 Task: Create Workspace Financial Management Workspace description Create and manage company-wide supplier diversity initiatives. Workspace type Engineering-IT
Action: Mouse moved to (309, 63)
Screenshot: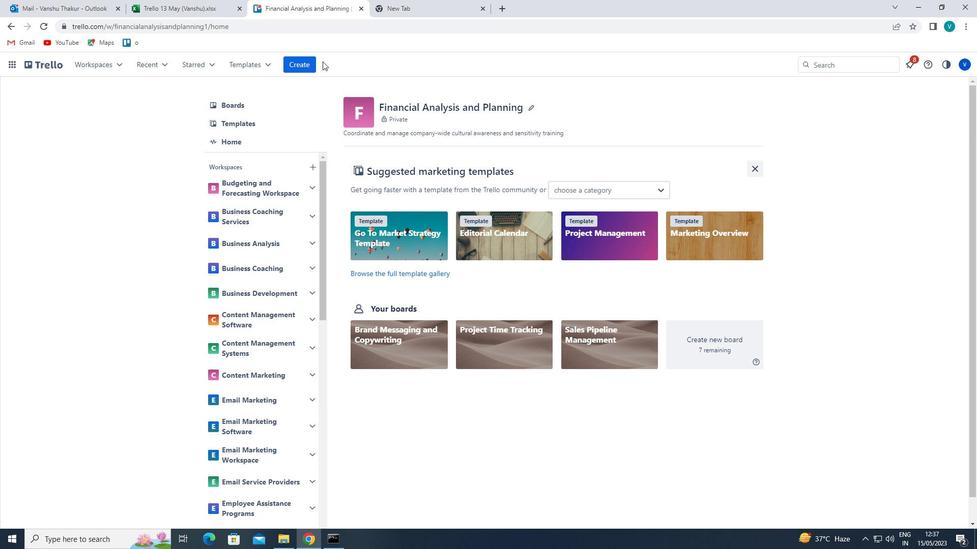 
Action: Mouse pressed left at (309, 63)
Screenshot: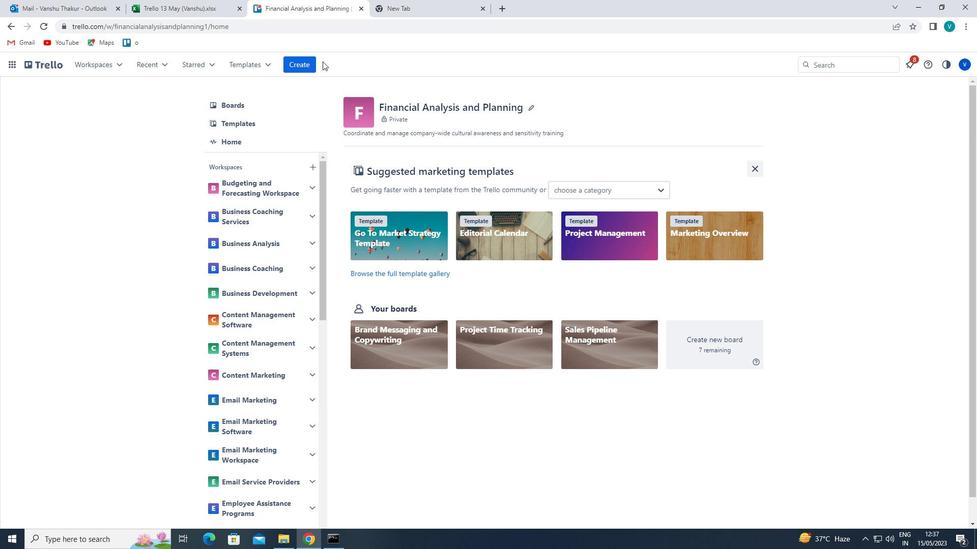 
Action: Mouse moved to (345, 169)
Screenshot: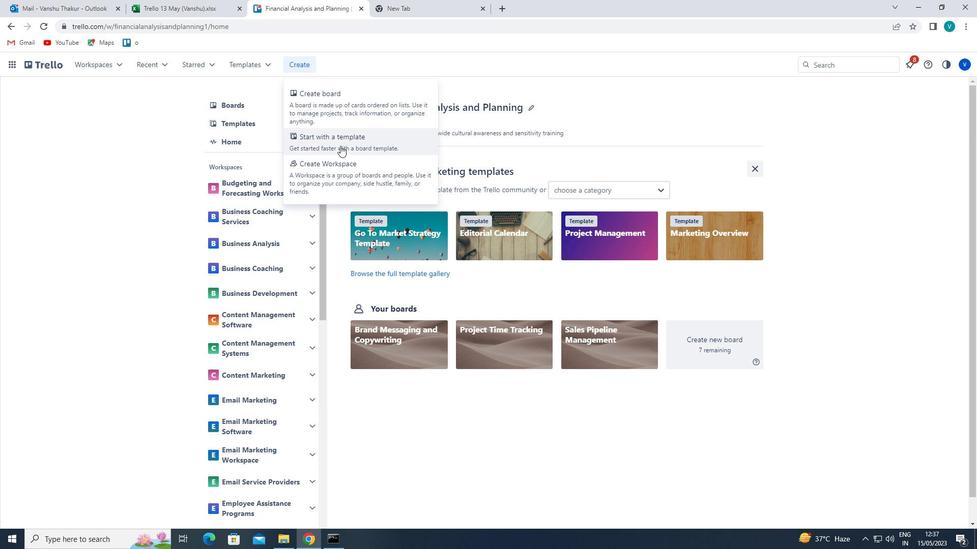 
Action: Mouse pressed left at (345, 169)
Screenshot: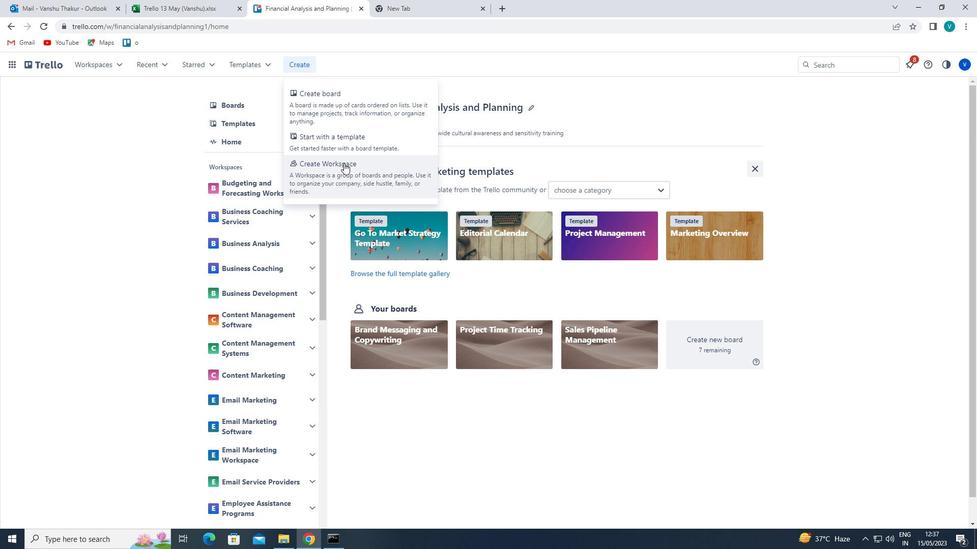 
Action: Mouse moved to (352, 195)
Screenshot: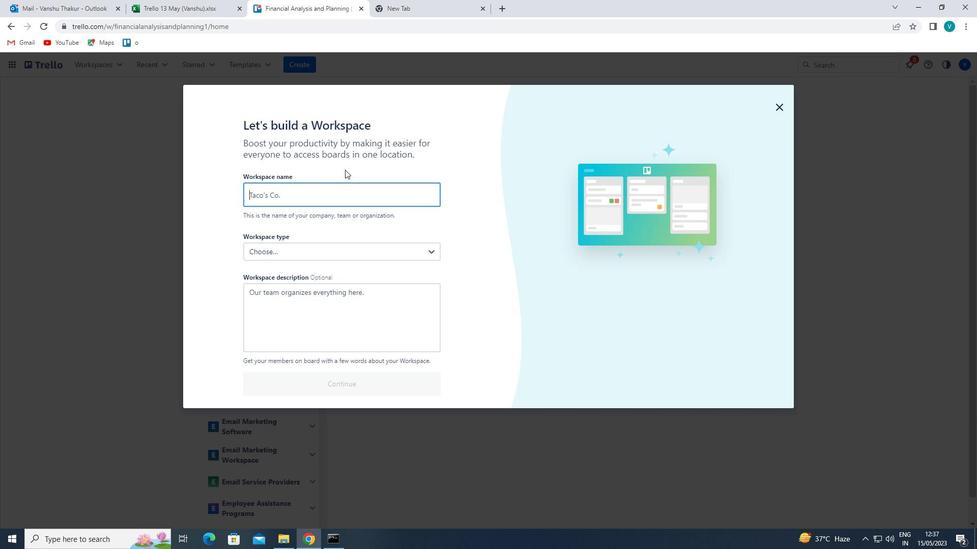
Action: Mouse pressed left at (352, 195)
Screenshot: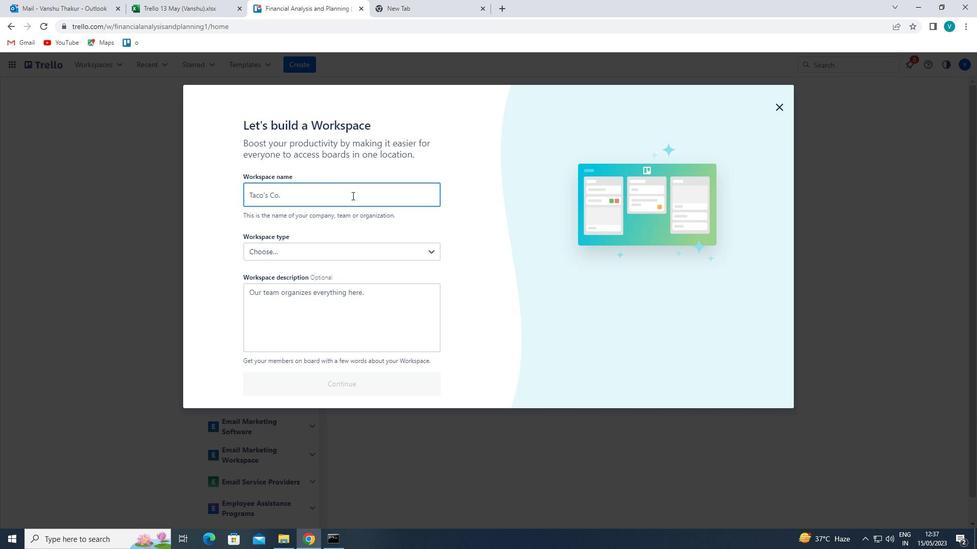 
Action: Mouse moved to (353, 195)
Screenshot: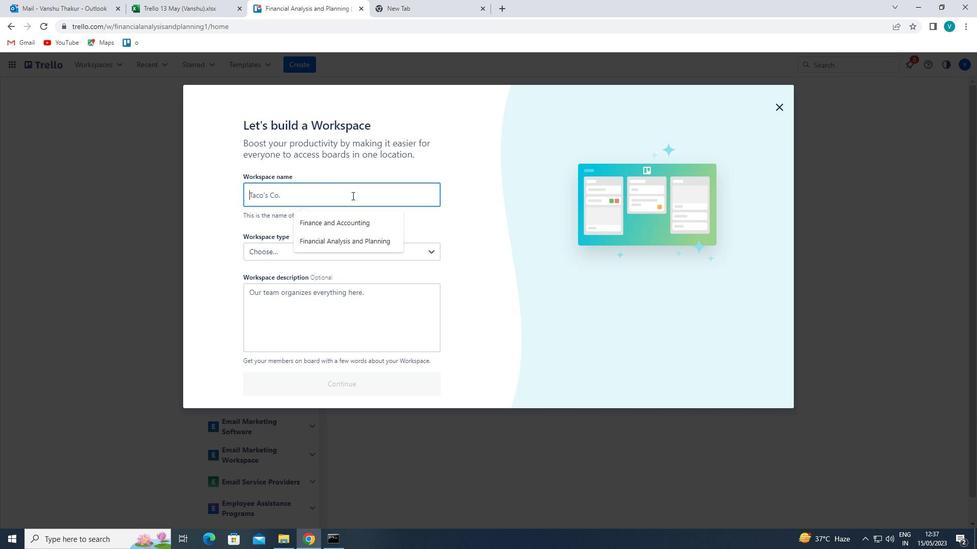 
Action: Key pressed <Key.shift>FINANCIAL<Key.space><Key.shift>MANAGEMENT<Key.space>
Screenshot: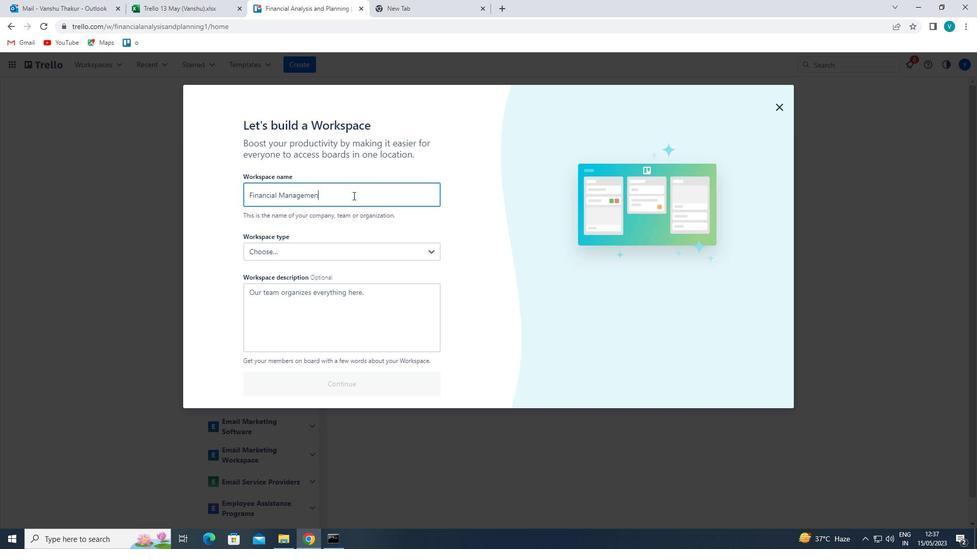 
Action: Mouse moved to (330, 248)
Screenshot: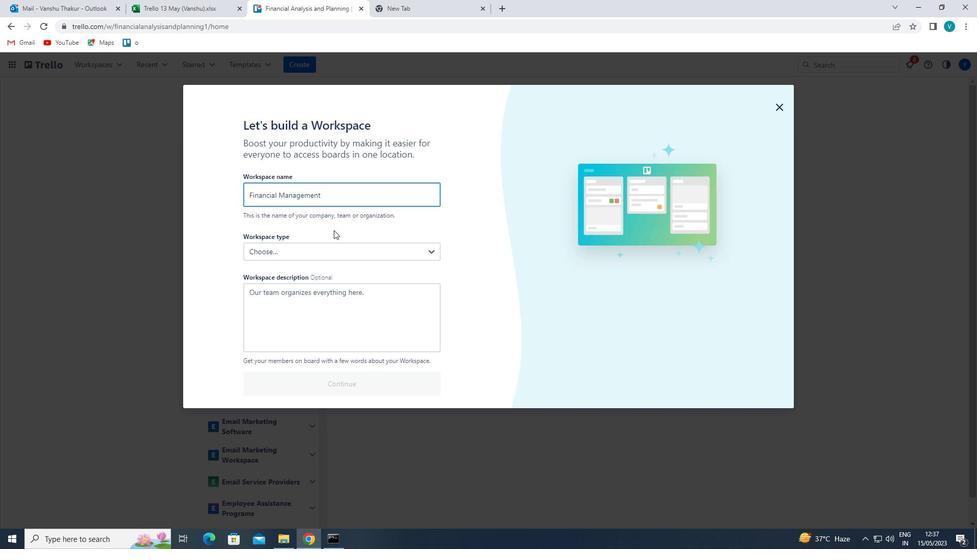
Action: Mouse pressed left at (330, 248)
Screenshot: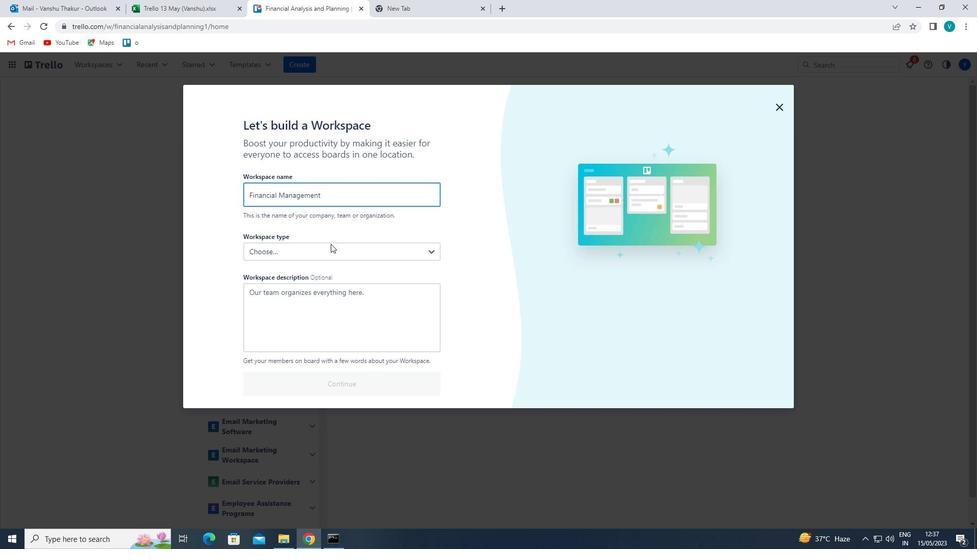 
Action: Mouse moved to (300, 355)
Screenshot: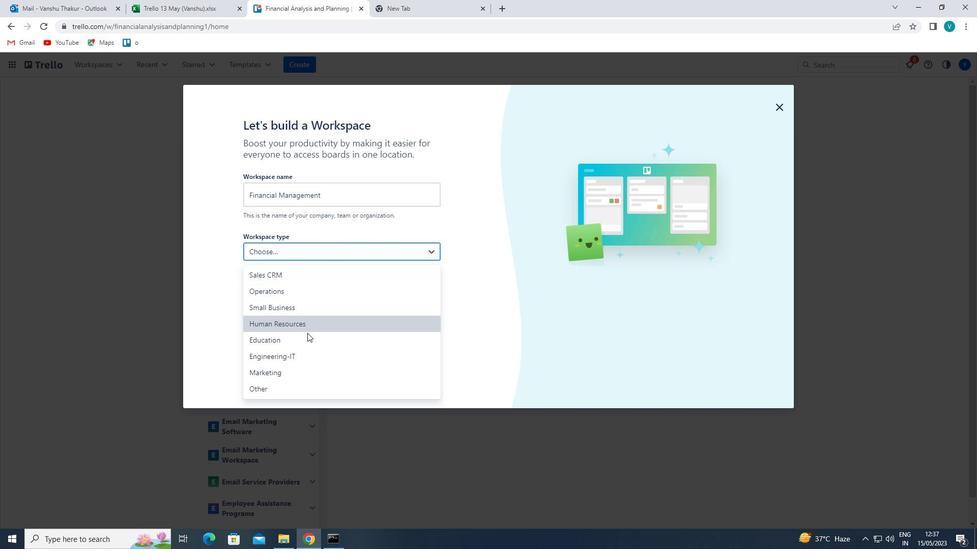 
Action: Mouse pressed left at (300, 355)
Screenshot: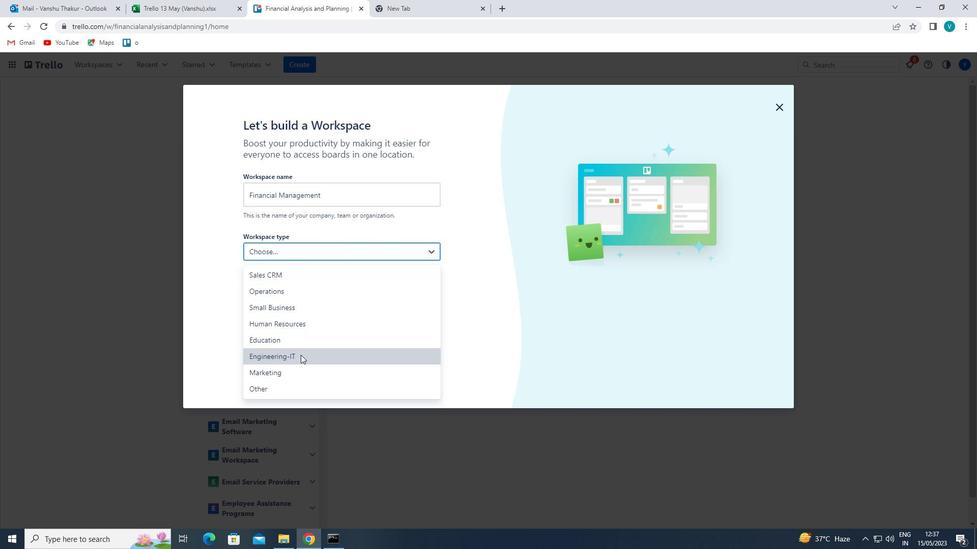 
Action: Mouse moved to (326, 333)
Screenshot: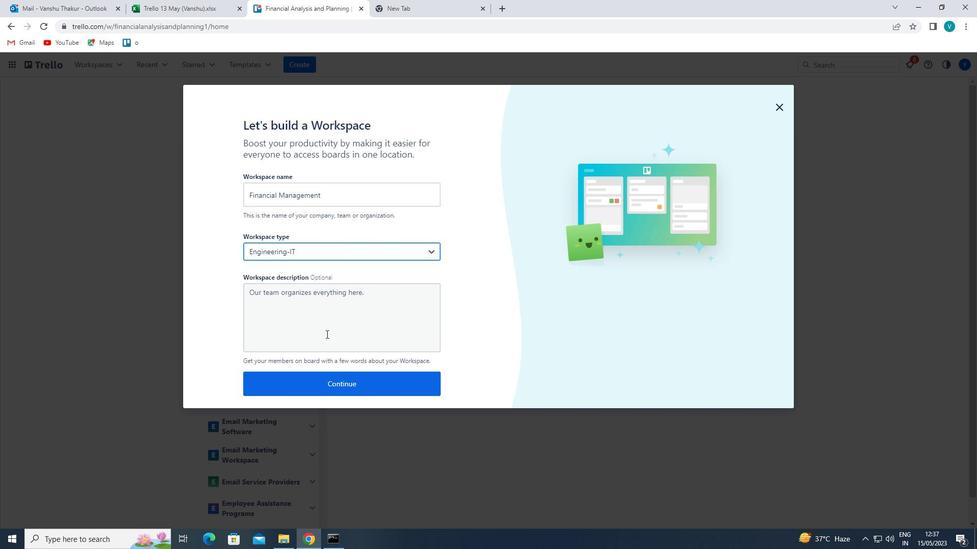 
Action: Mouse pressed left at (326, 333)
Screenshot: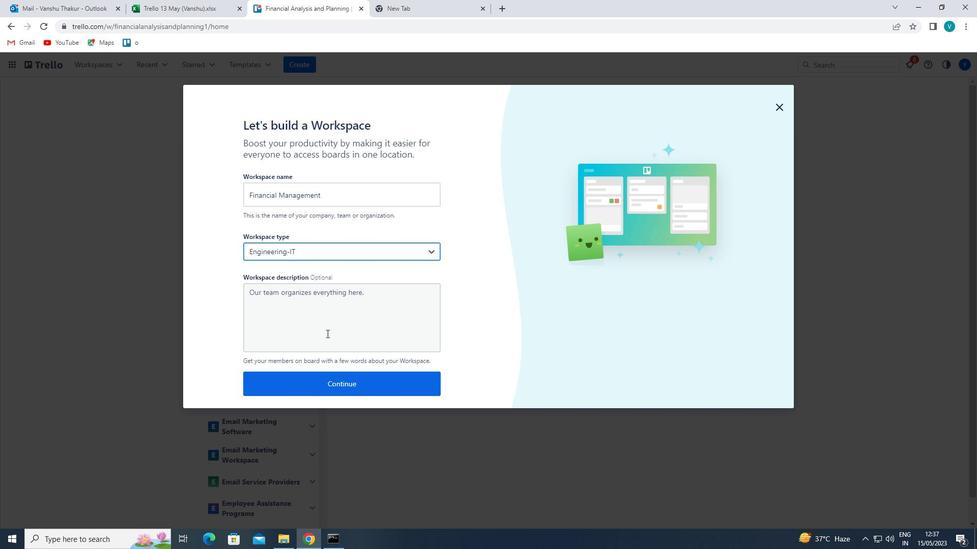 
Action: Mouse moved to (328, 332)
Screenshot: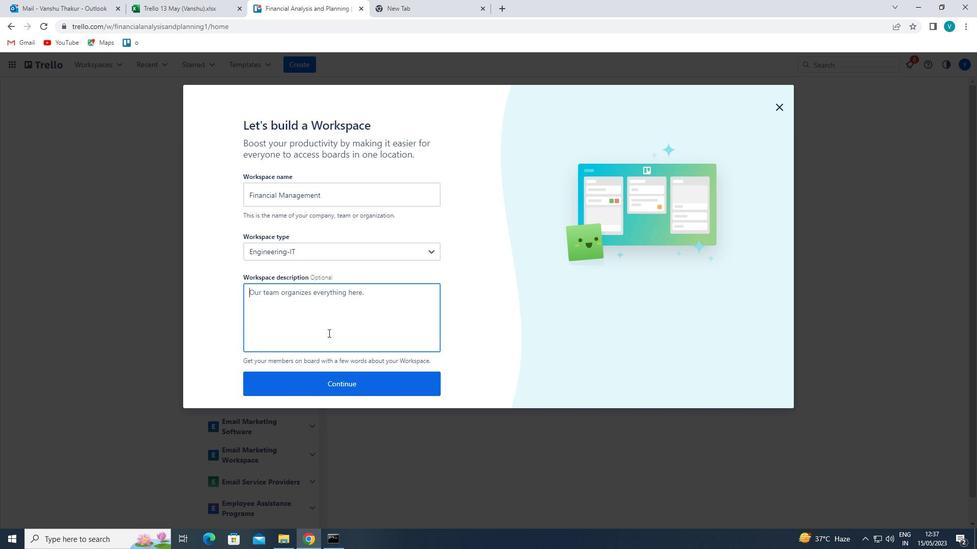 
Action: Key pressed <Key.shift>C
Screenshot: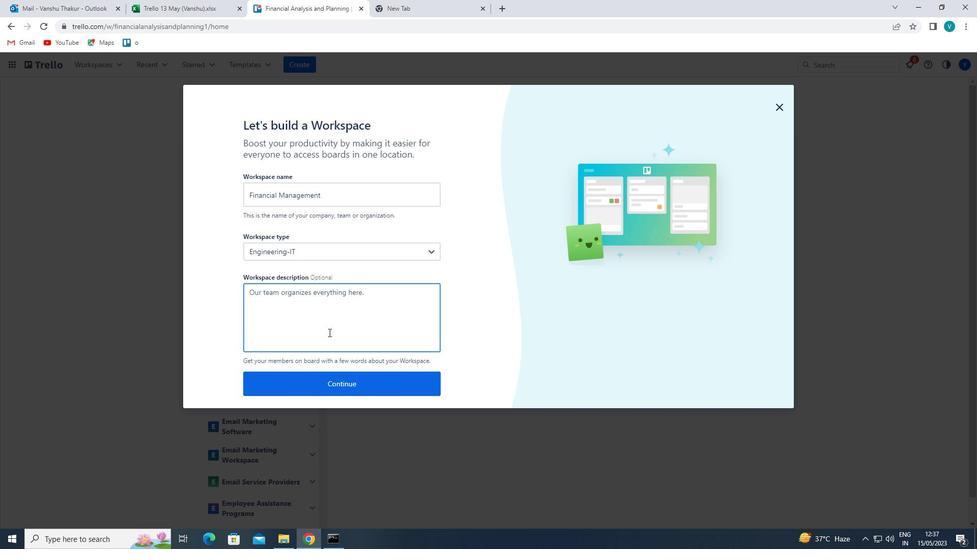 
Action: Mouse moved to (375, 304)
Screenshot: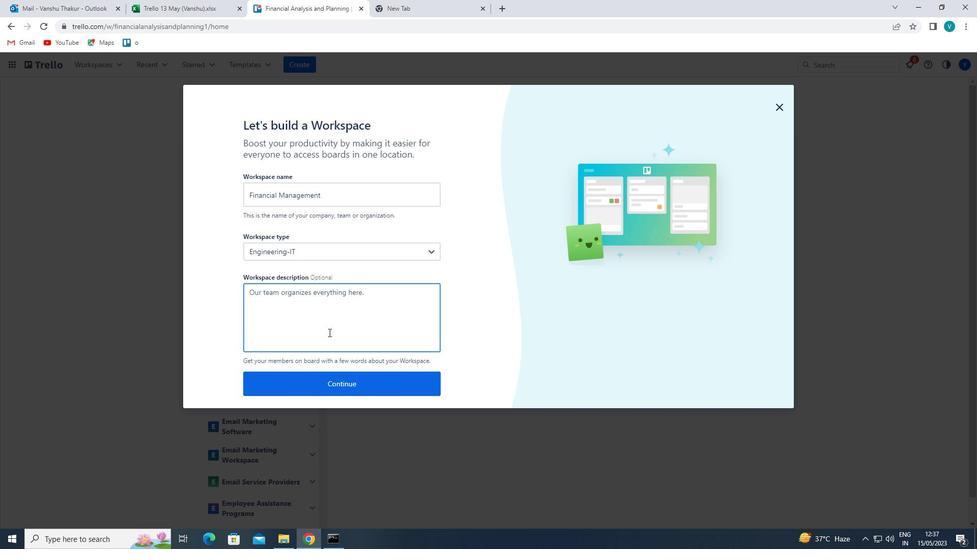 
Action: Key pressed REATE<Key.space>AND<Key.space>MANAGE<Key.space>COMPANY-WIDE<Key.space>SUPPLIER<Key.space>DIVERSITY<Key.space>INITIATE<Key.backspace>IVES
Screenshot: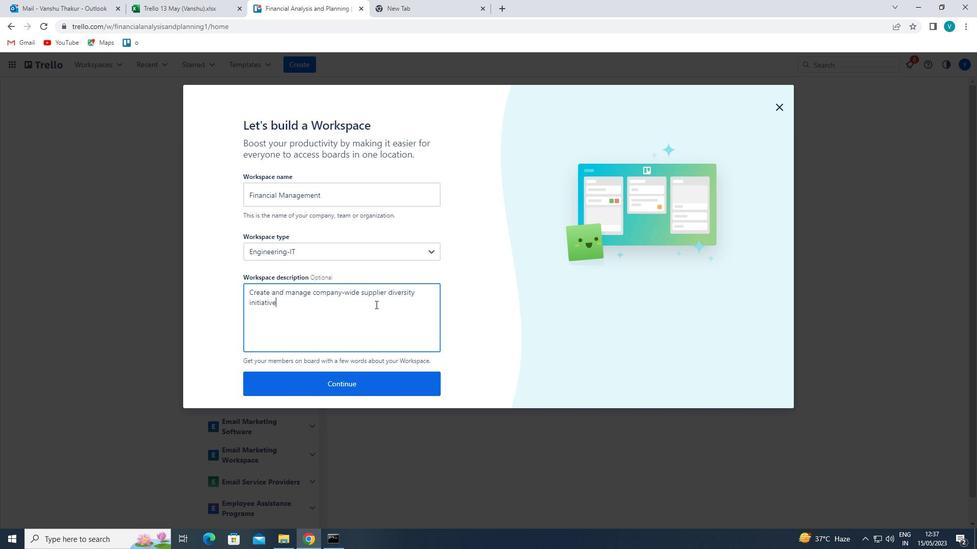 
Action: Mouse moved to (342, 384)
Screenshot: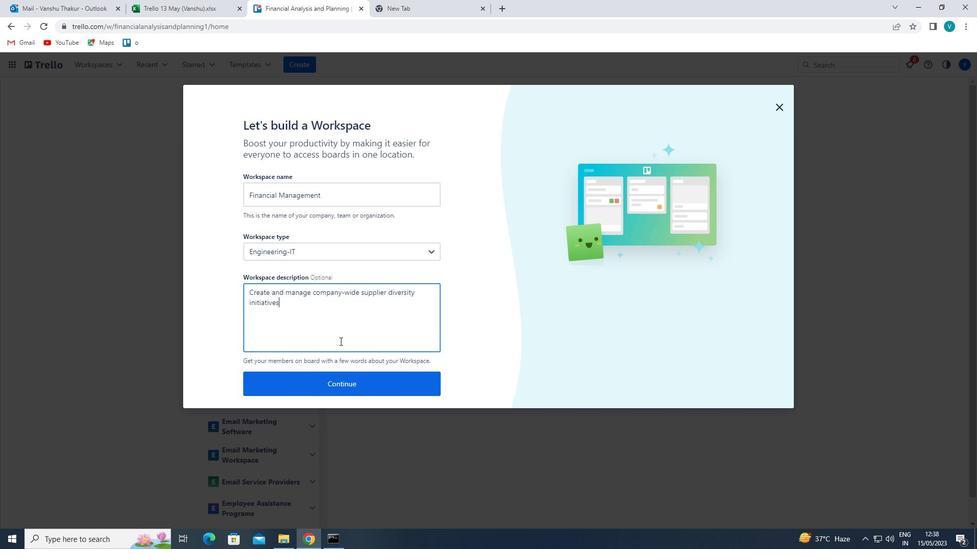 
Action: Mouse pressed left at (342, 384)
Screenshot: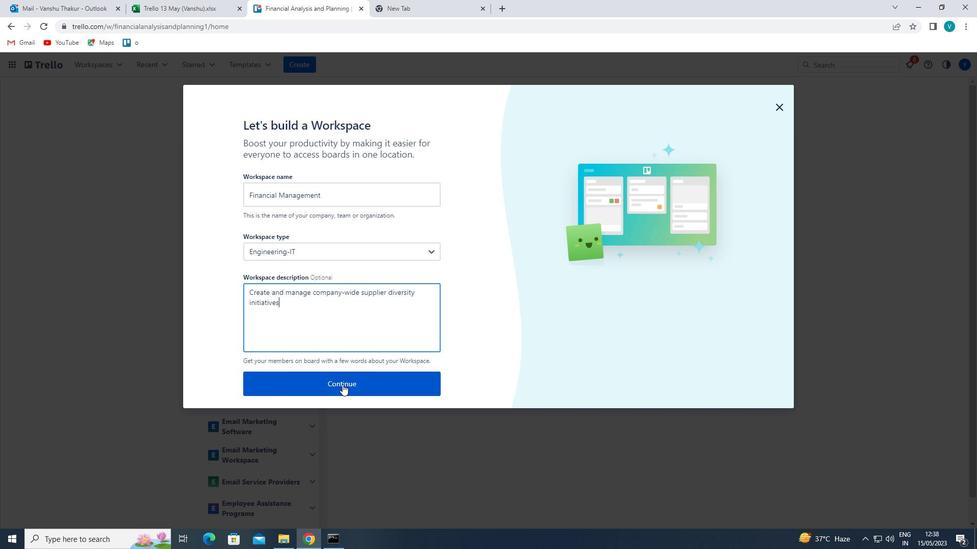 
